 Task: Create a due date automation trigger when advanced on, 2 hours before a card is due add fields with custom field "Resume" set to a number greater or equal to 1 and lower or equal to 10.
Action: Mouse moved to (976, 77)
Screenshot: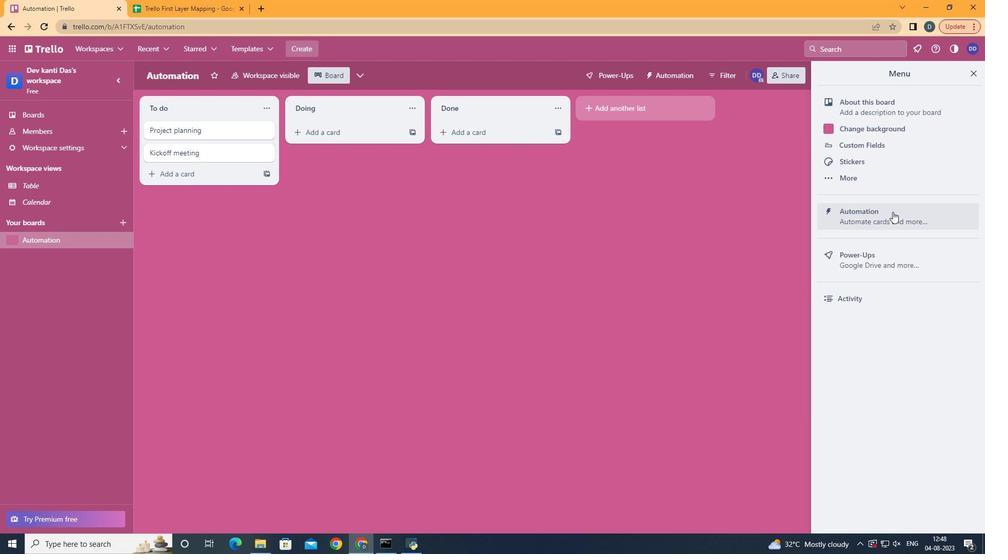 
Action: Mouse pressed left at (976, 77)
Screenshot: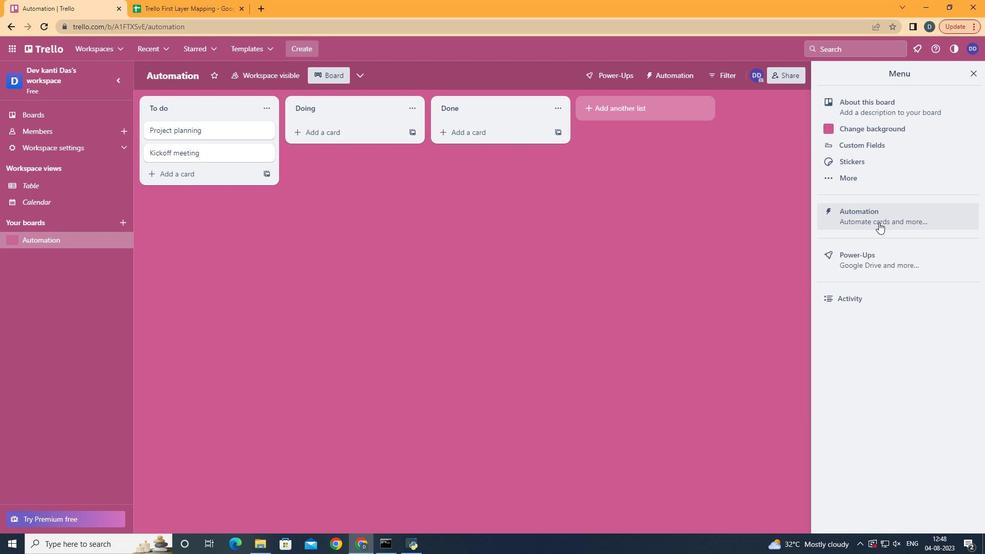 
Action: Mouse moved to (878, 223)
Screenshot: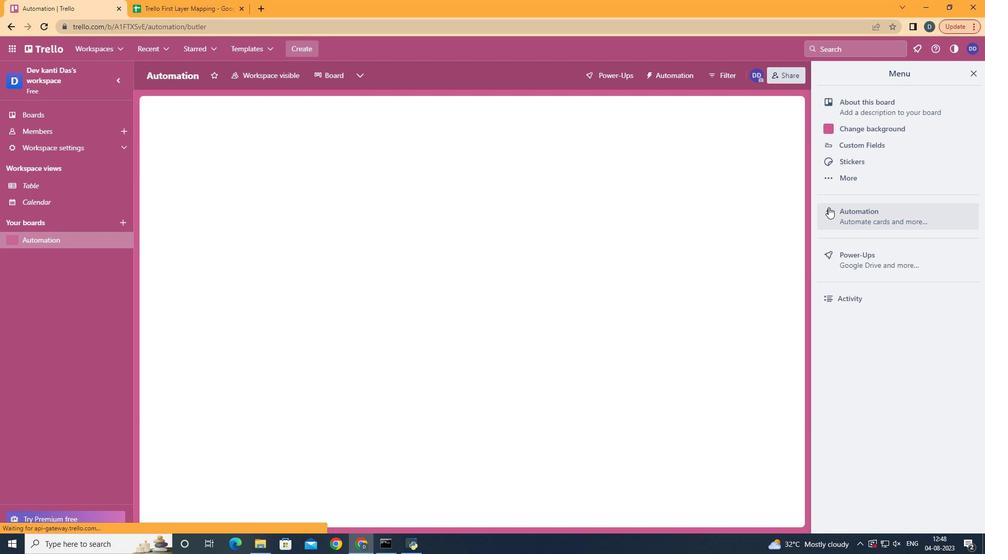 
Action: Mouse pressed left at (878, 223)
Screenshot: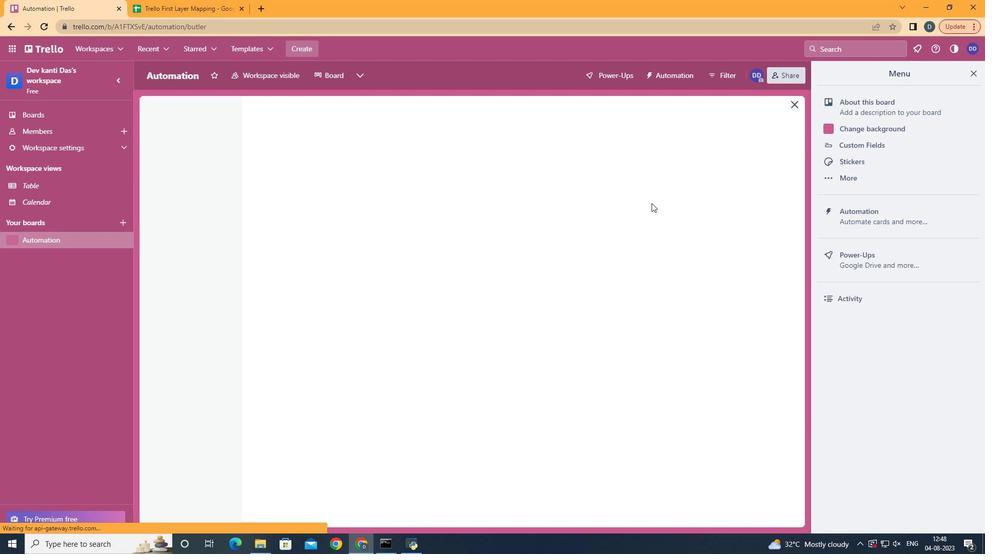 
Action: Mouse moved to (213, 209)
Screenshot: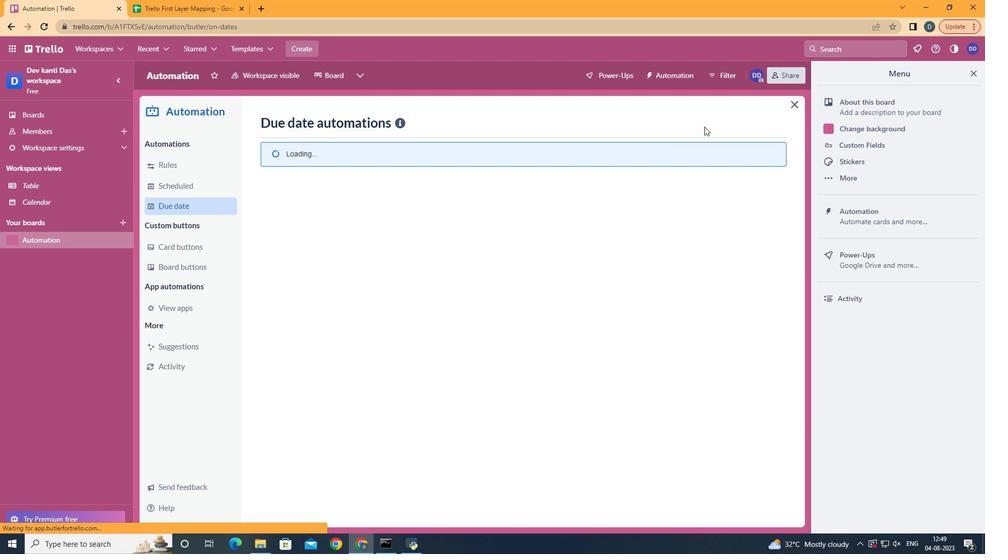 
Action: Mouse pressed left at (213, 209)
Screenshot: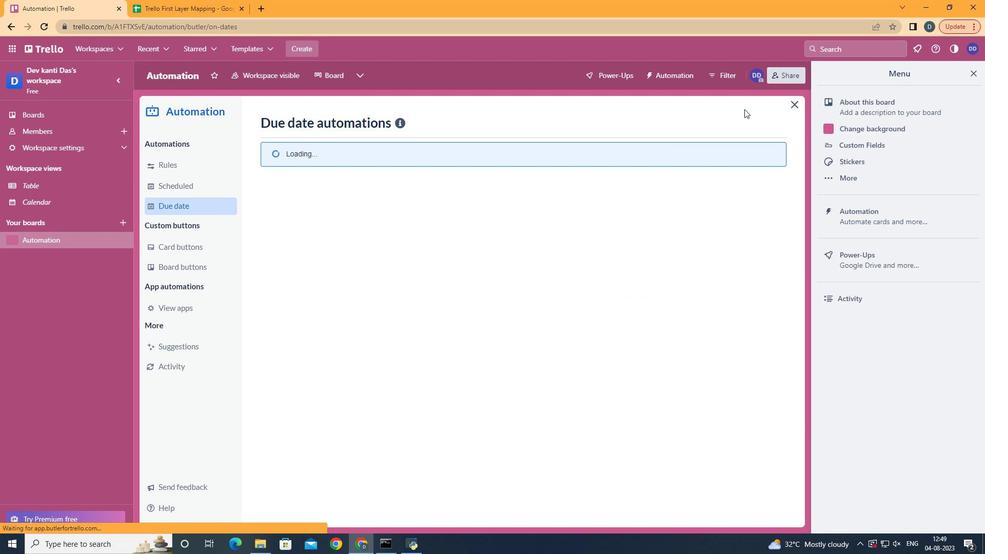 
Action: Mouse moved to (722, 118)
Screenshot: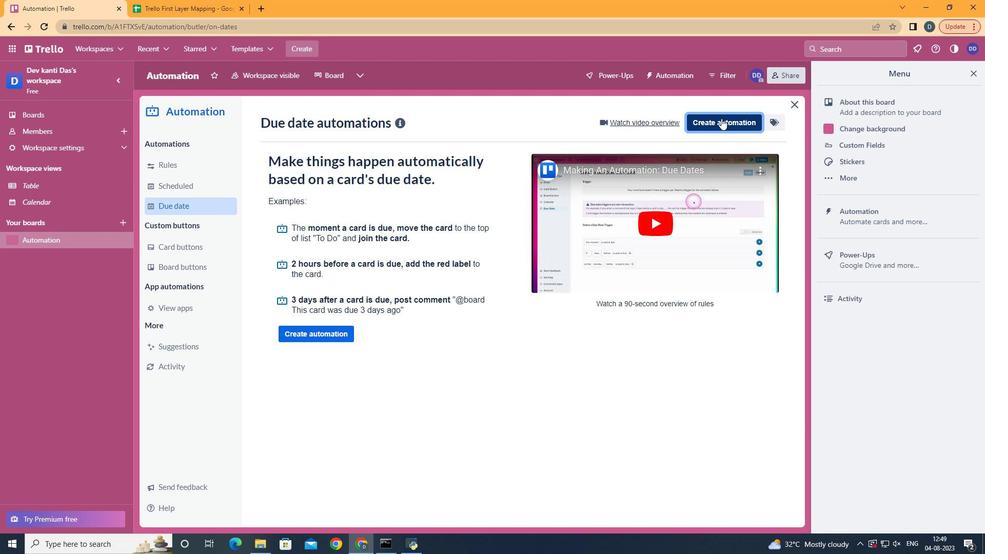 
Action: Mouse pressed left at (722, 118)
Screenshot: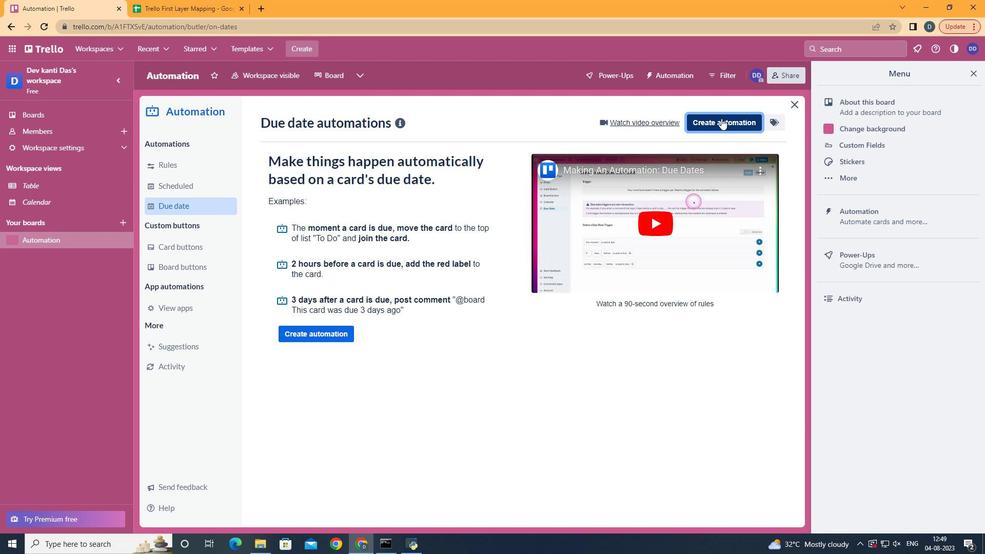
Action: Mouse moved to (458, 216)
Screenshot: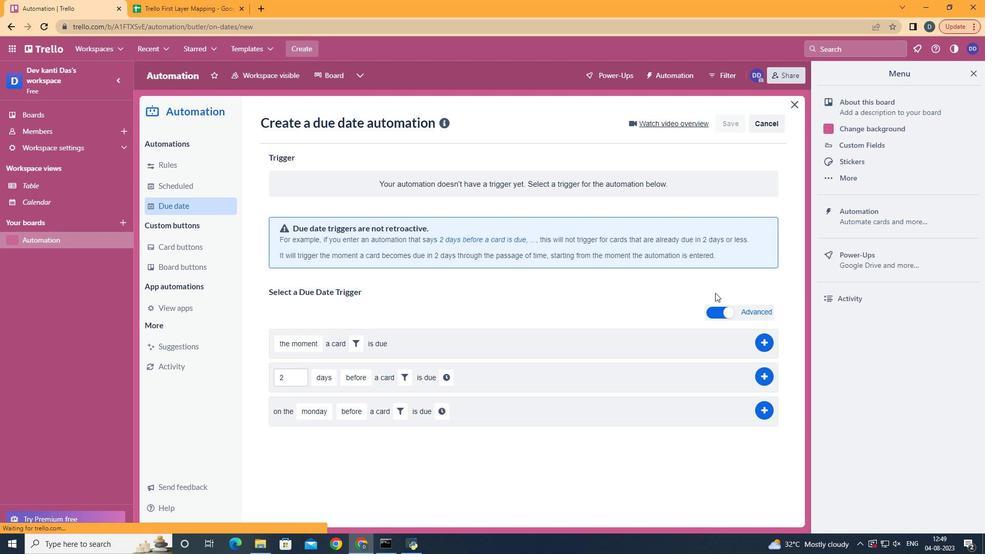 
Action: Mouse pressed left at (458, 216)
Screenshot: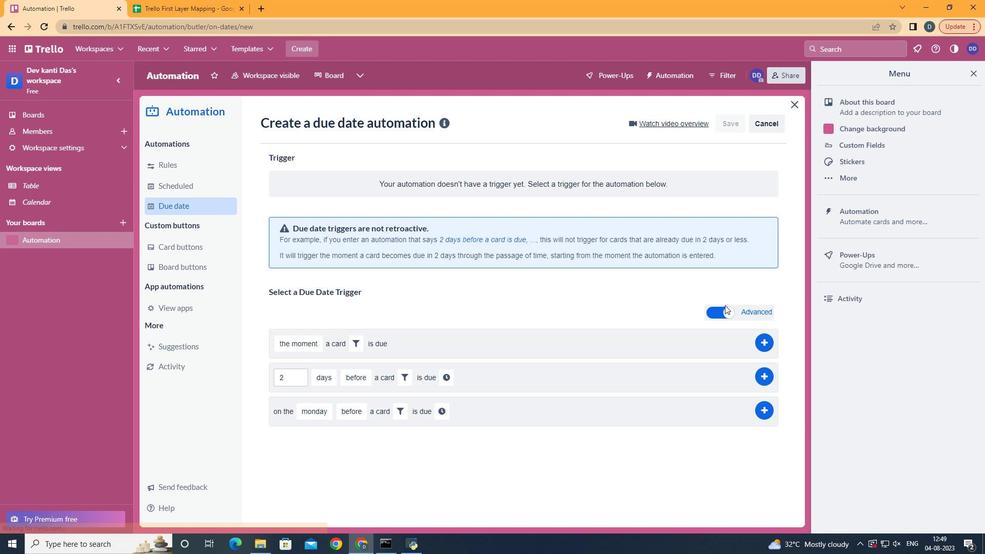 
Action: Mouse moved to (345, 433)
Screenshot: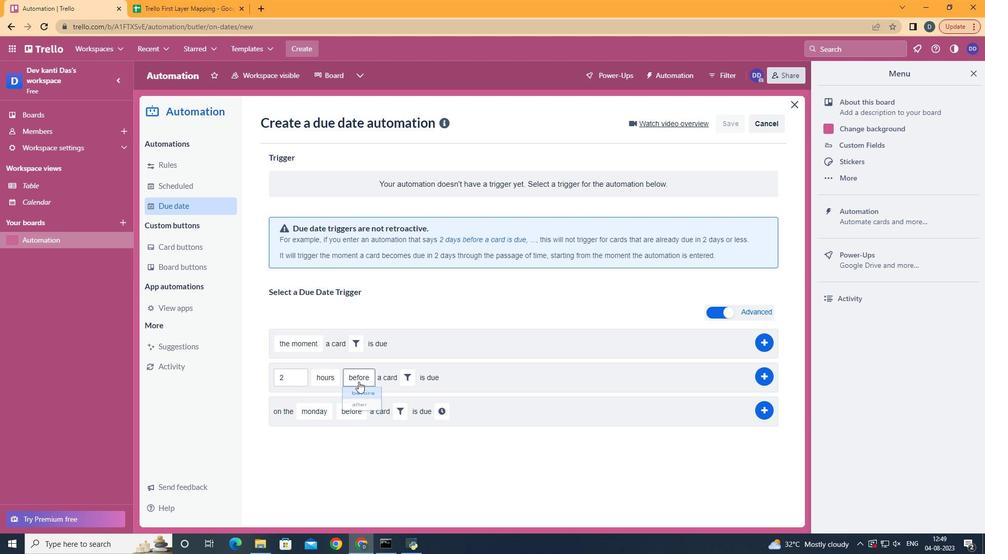 
Action: Mouse pressed left at (345, 433)
Screenshot: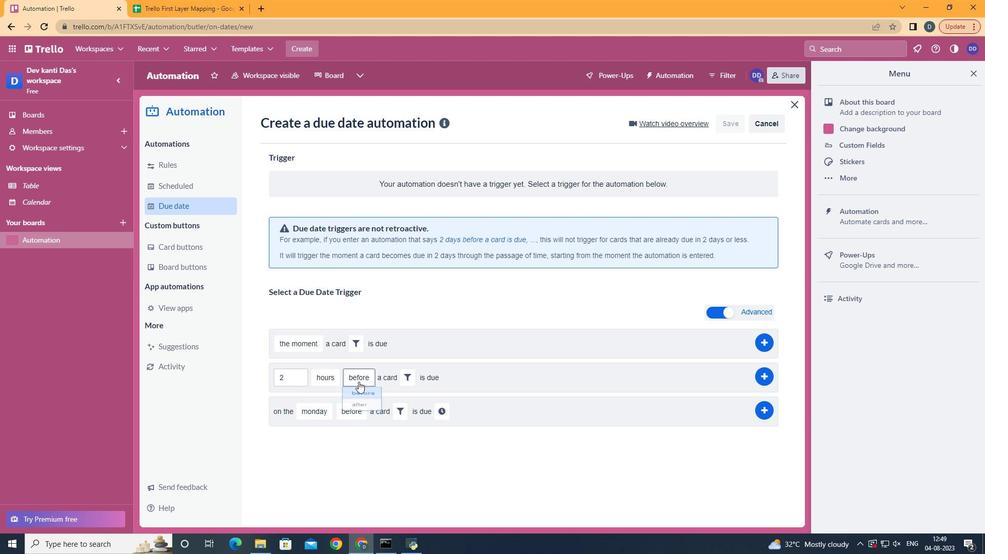 
Action: Mouse moved to (364, 401)
Screenshot: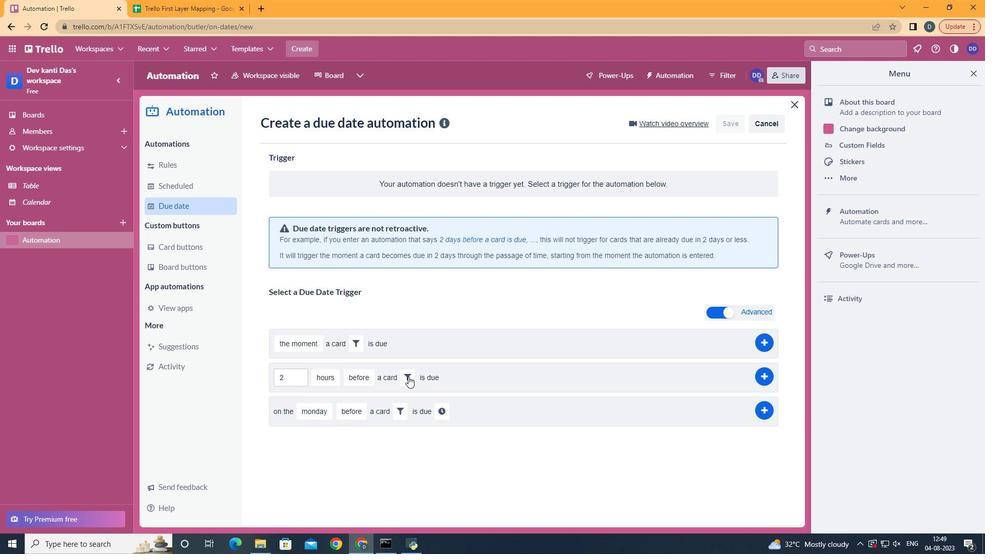 
Action: Mouse pressed left at (364, 401)
Screenshot: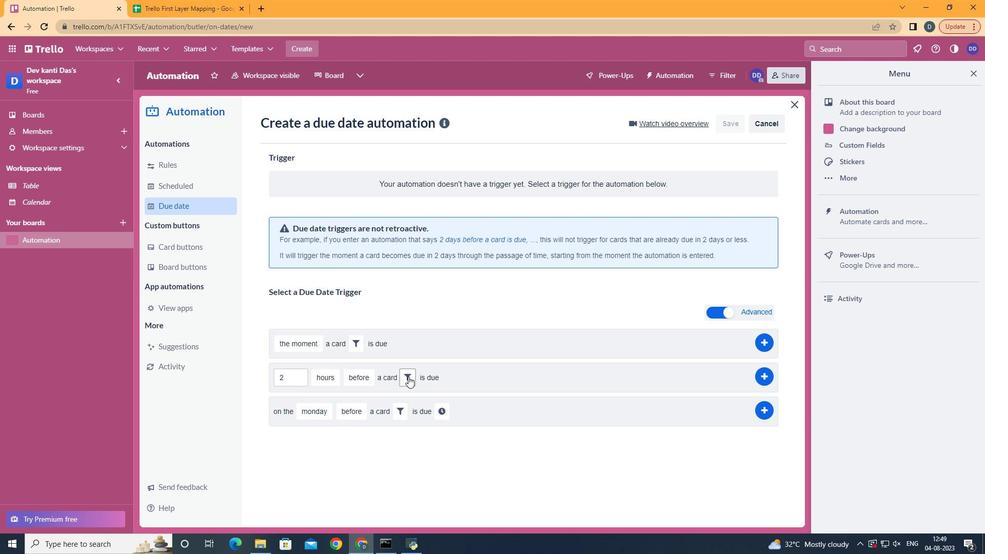 
Action: Mouse moved to (407, 376)
Screenshot: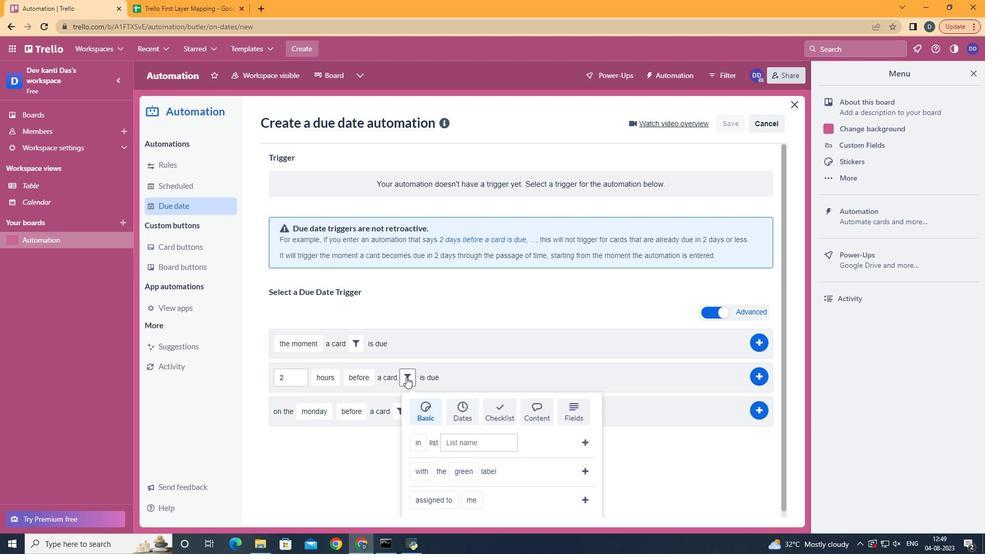
Action: Mouse pressed left at (407, 376)
Screenshot: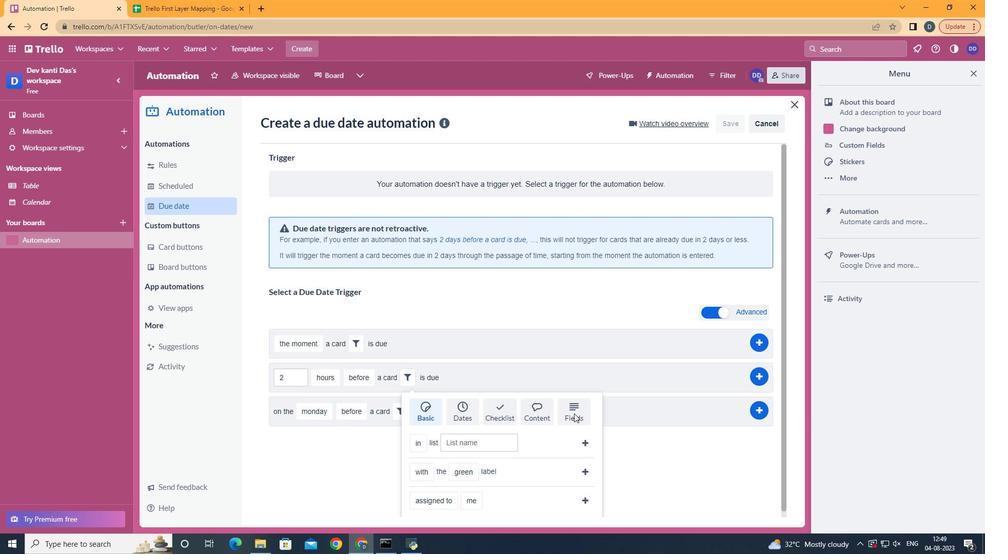 
Action: Mouse moved to (578, 413)
Screenshot: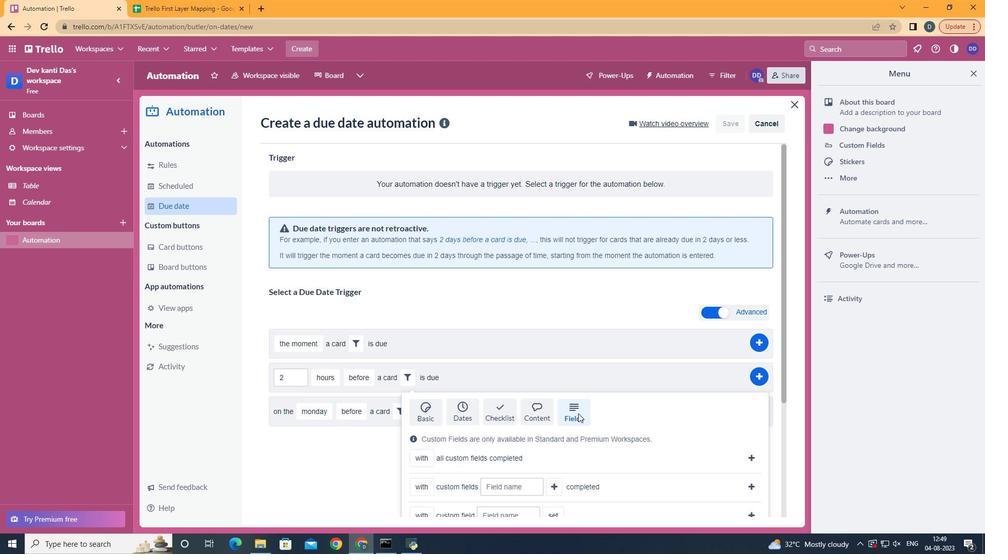 
Action: Mouse pressed left at (578, 413)
Screenshot: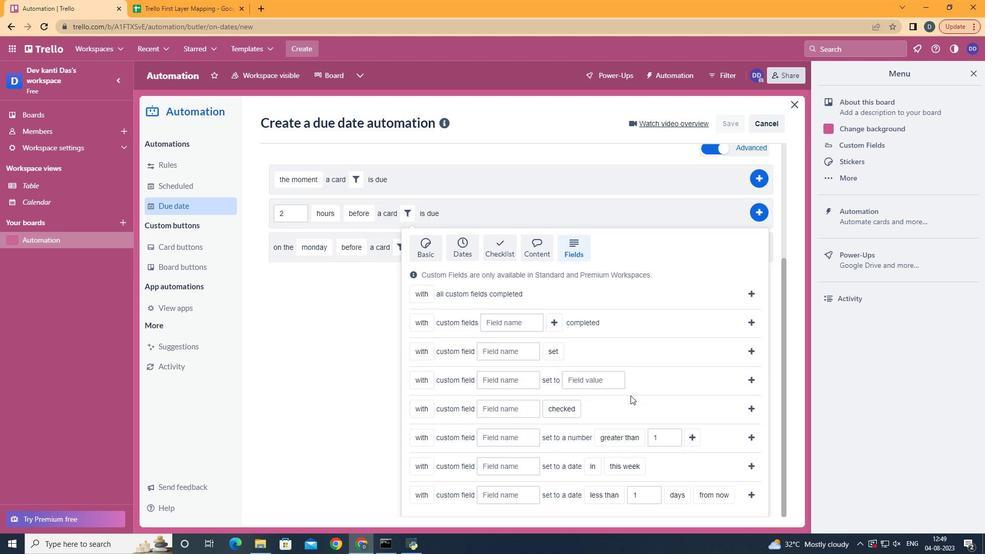 
Action: Mouse scrolled (578, 413) with delta (0, 0)
Screenshot: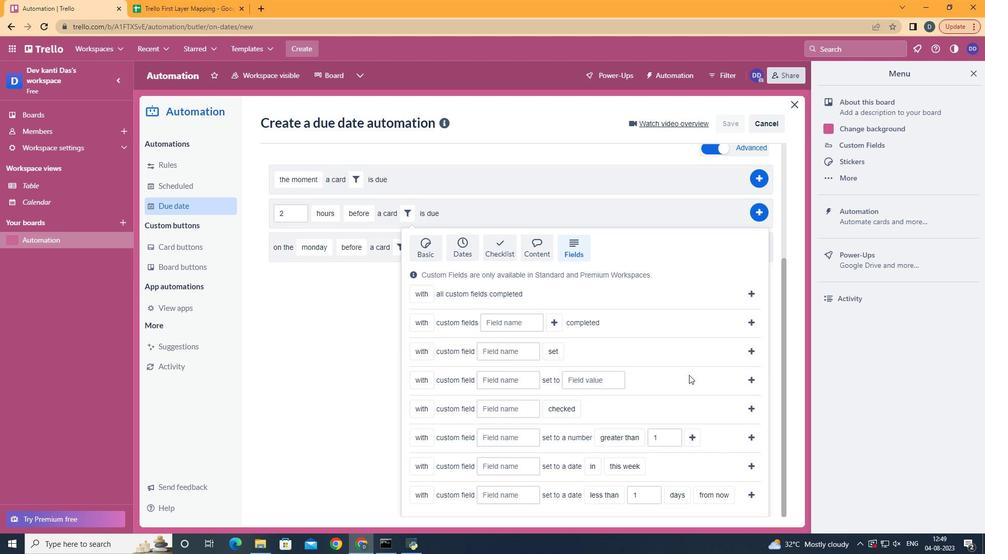 
Action: Mouse scrolled (578, 413) with delta (0, 0)
Screenshot: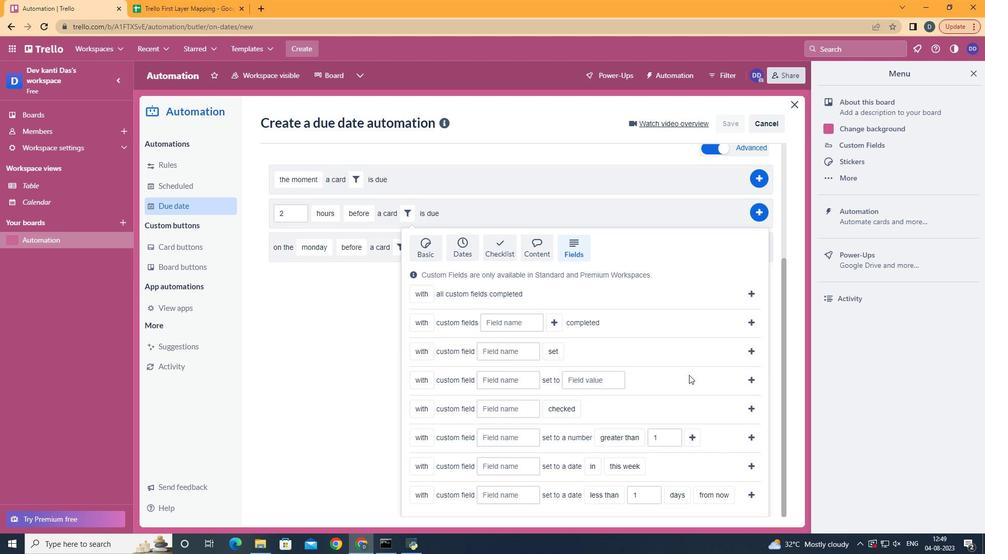 
Action: Mouse scrolled (578, 413) with delta (0, 0)
Screenshot: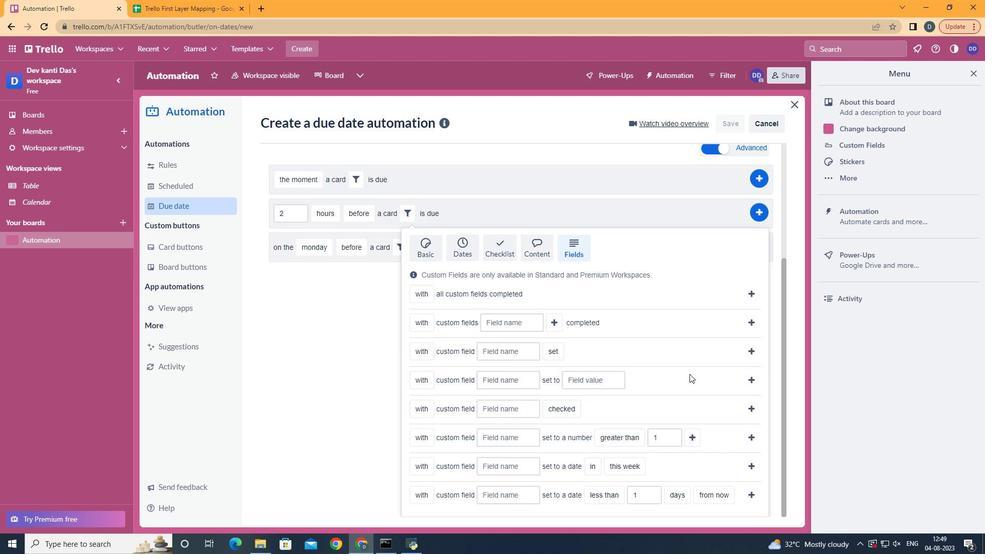 
Action: Mouse scrolled (578, 413) with delta (0, 0)
Screenshot: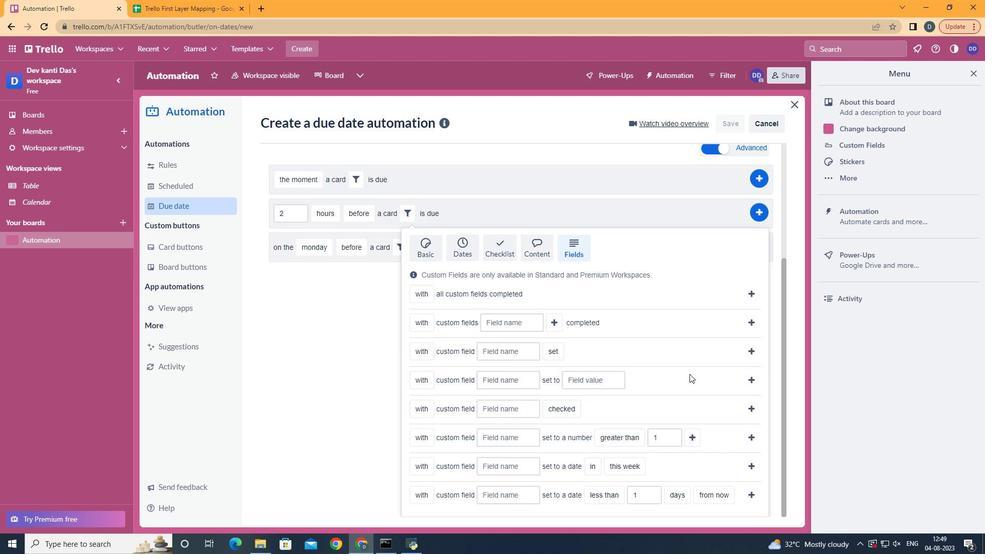 
Action: Mouse scrolled (578, 413) with delta (0, 0)
Screenshot: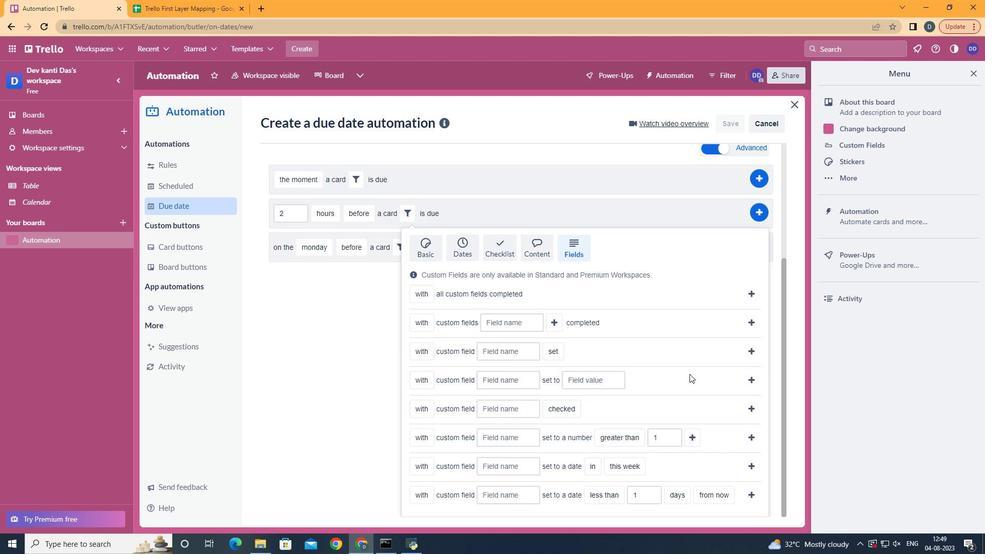 
Action: Mouse moved to (428, 454)
Screenshot: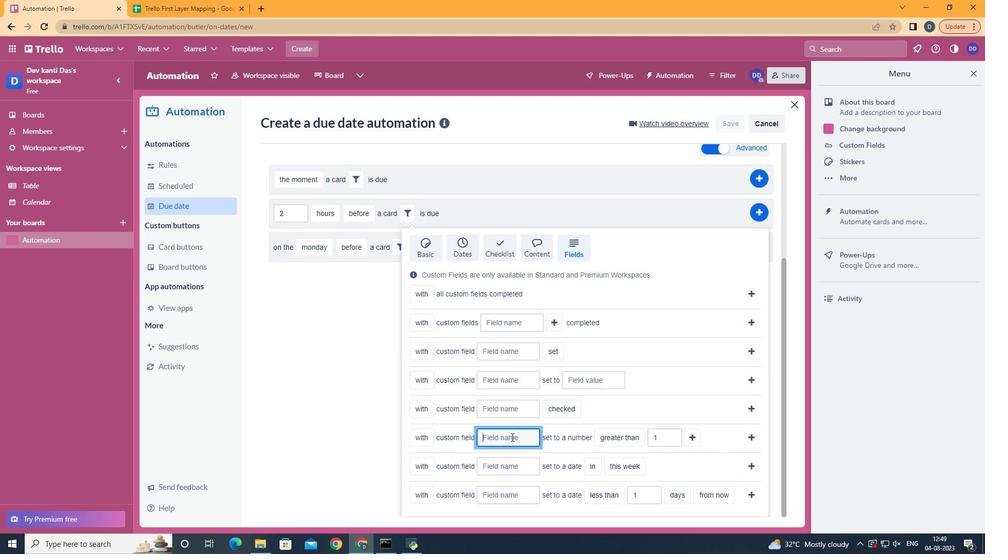 
Action: Mouse pressed left at (428, 454)
Screenshot: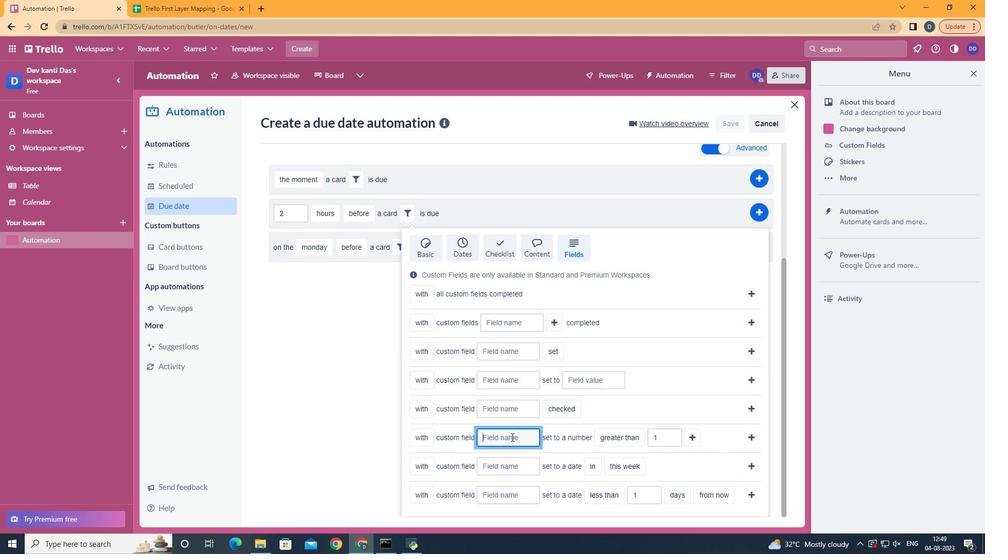 
Action: Mouse moved to (511, 437)
Screenshot: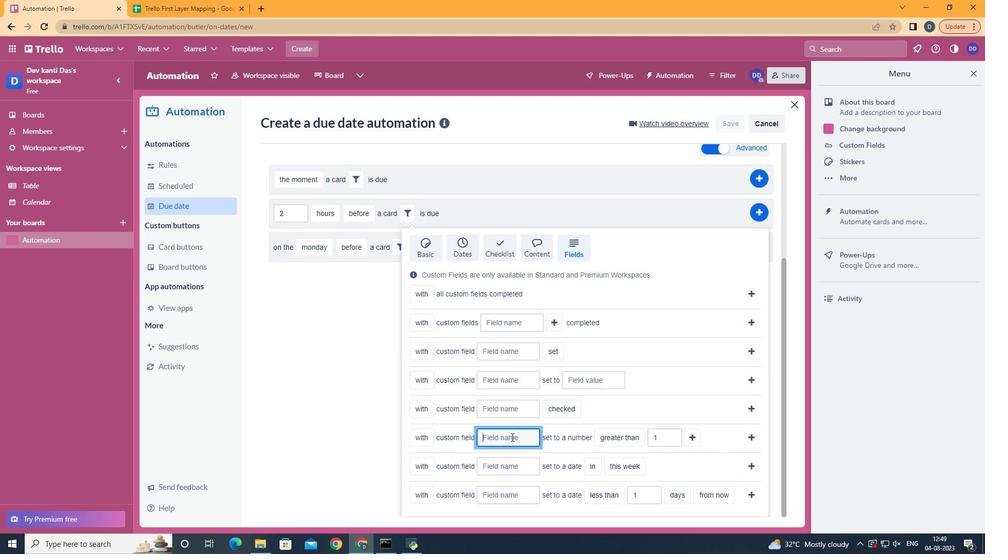 
Action: Mouse pressed left at (511, 437)
Screenshot: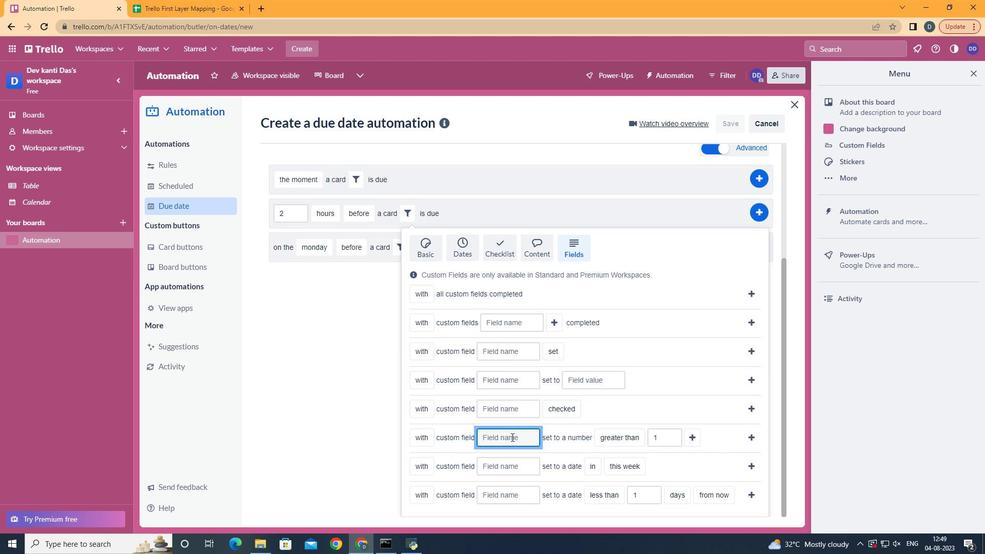 
Action: Key pressed <Key.shift>Resume
Screenshot: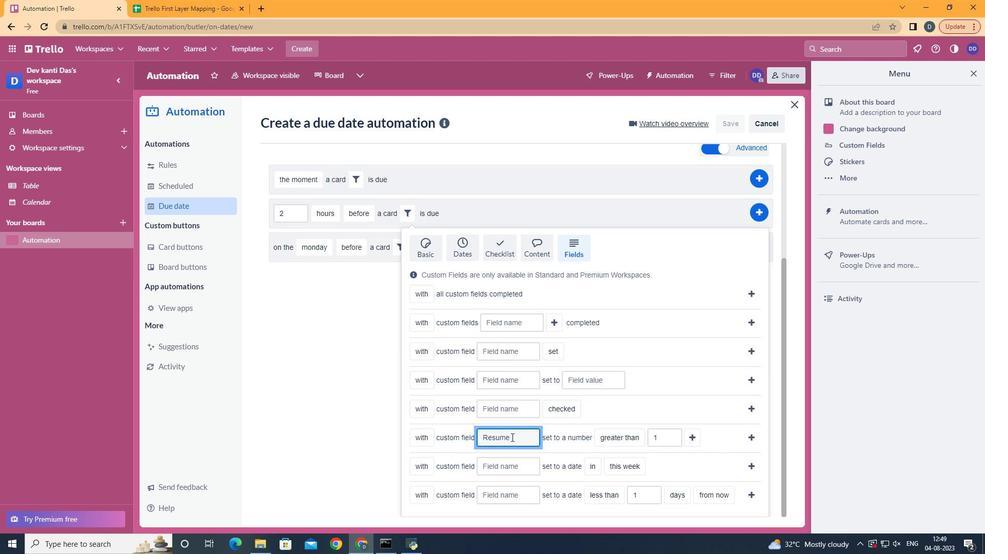
Action: Mouse moved to (649, 374)
Screenshot: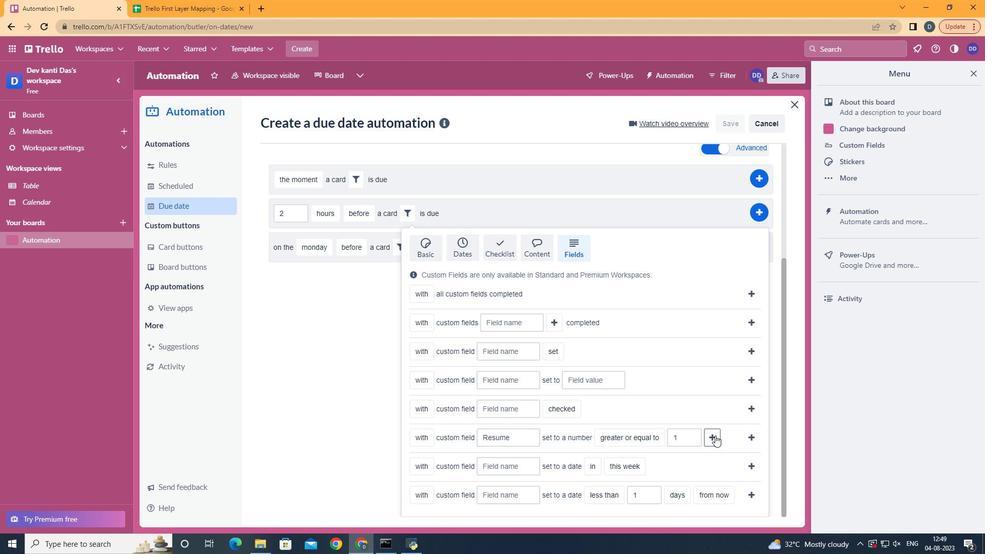 
Action: Mouse pressed left at (649, 374)
Screenshot: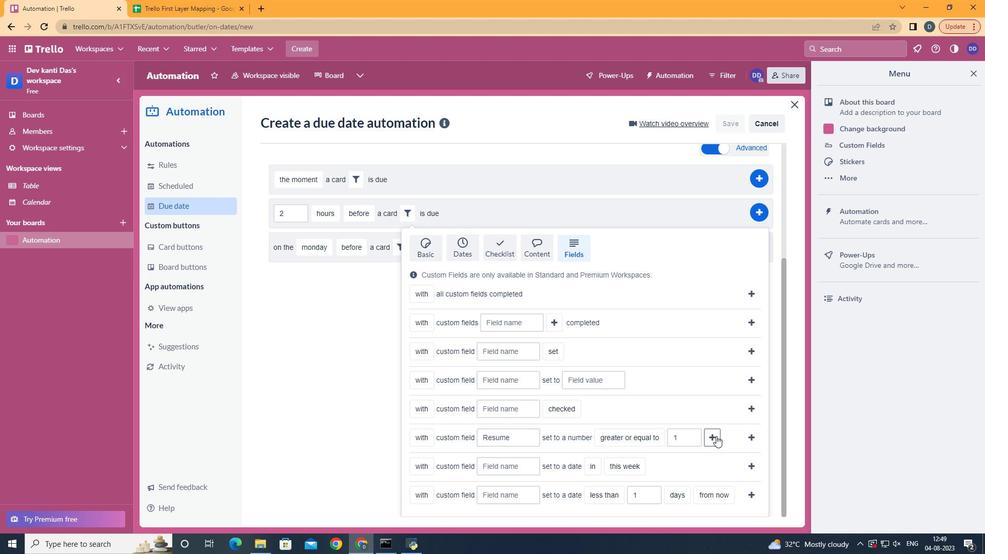 
Action: Mouse moved to (717, 436)
Screenshot: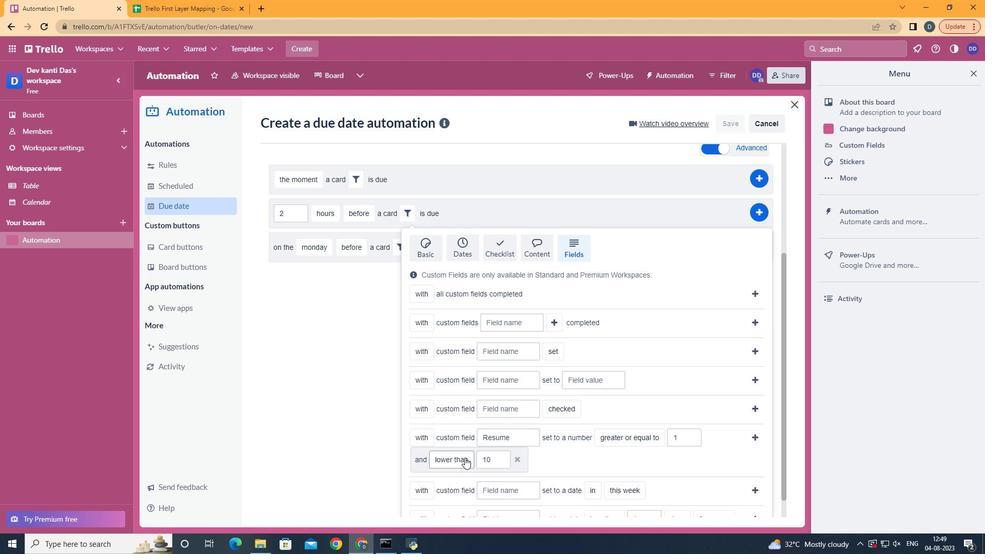 
Action: Mouse pressed left at (717, 436)
Screenshot: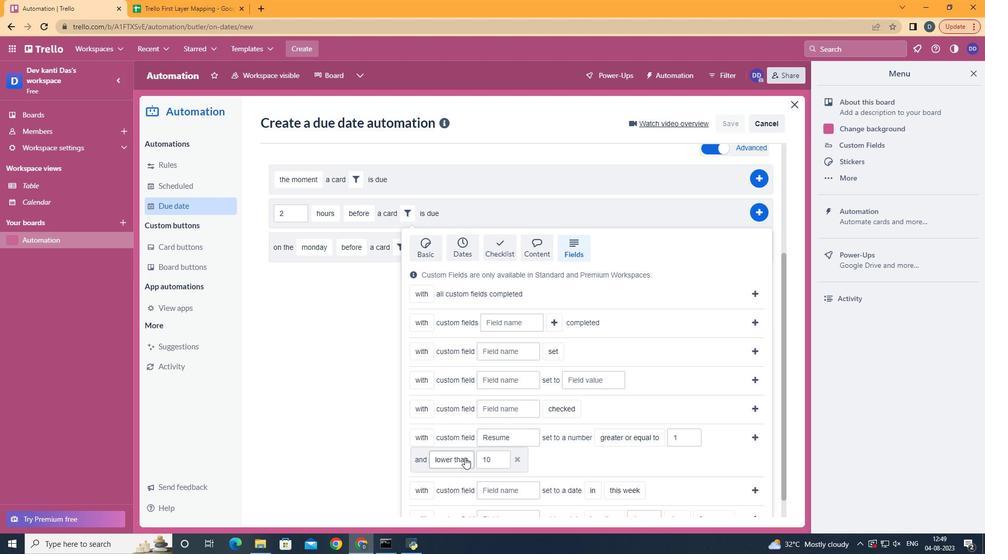 
Action: Mouse moved to (467, 395)
Screenshot: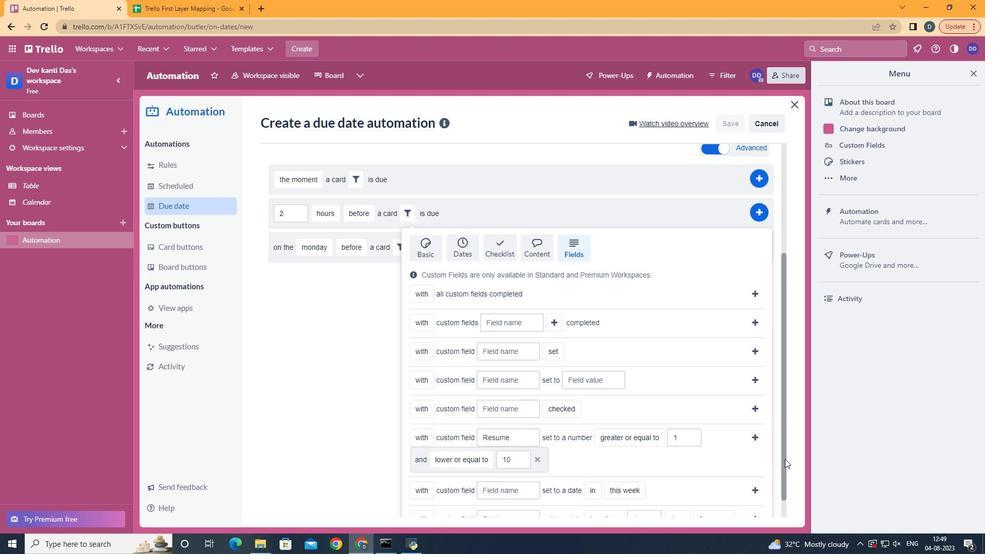 
Action: Mouse pressed left at (467, 395)
Screenshot: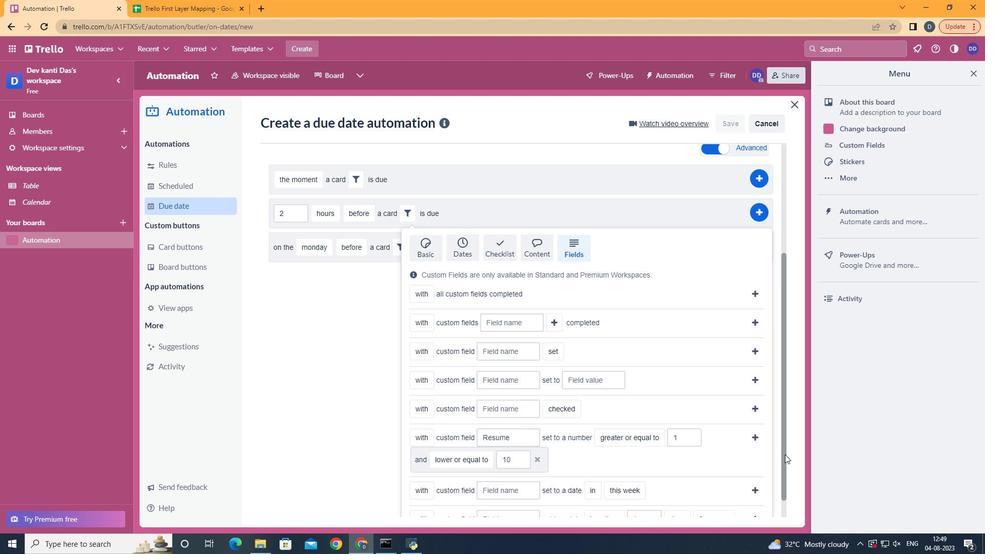 
Action: Mouse moved to (759, 435)
Screenshot: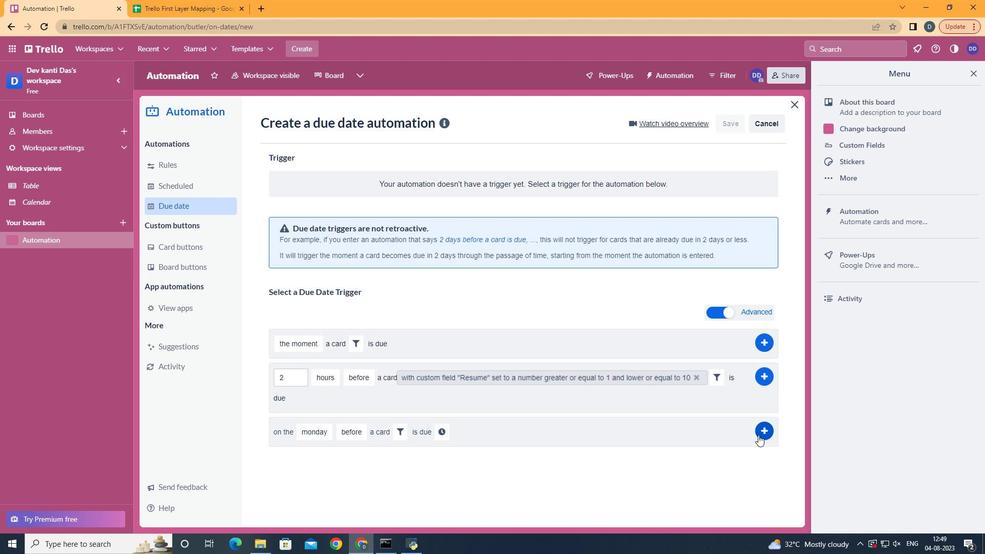 
Action: Mouse pressed left at (759, 435)
Screenshot: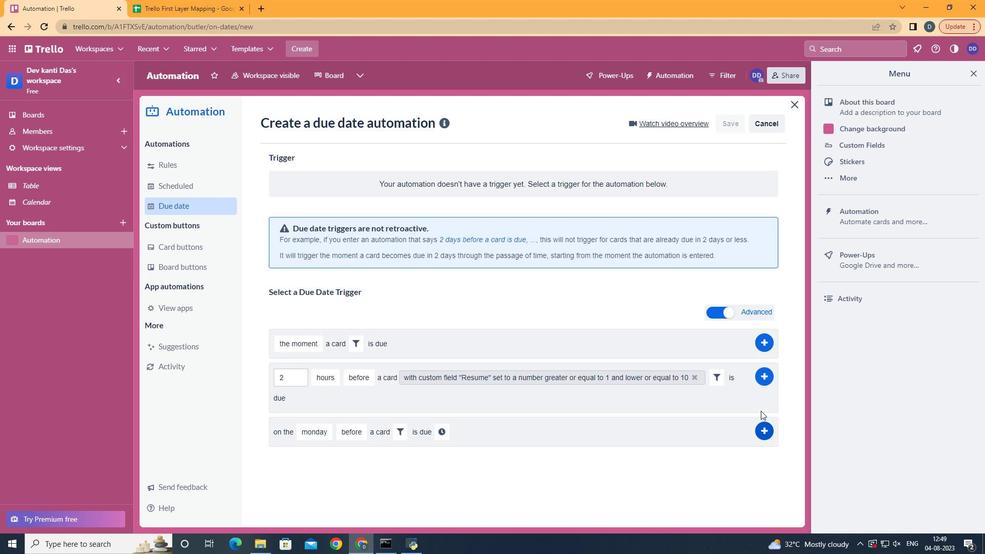 
Action: Mouse moved to (764, 383)
Screenshot: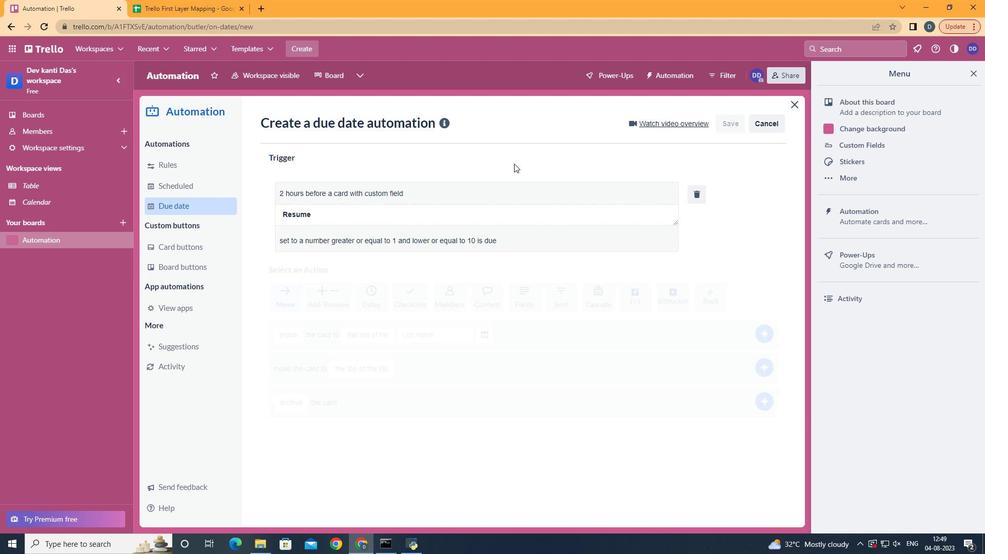 
Action: Mouse pressed left at (764, 383)
Screenshot: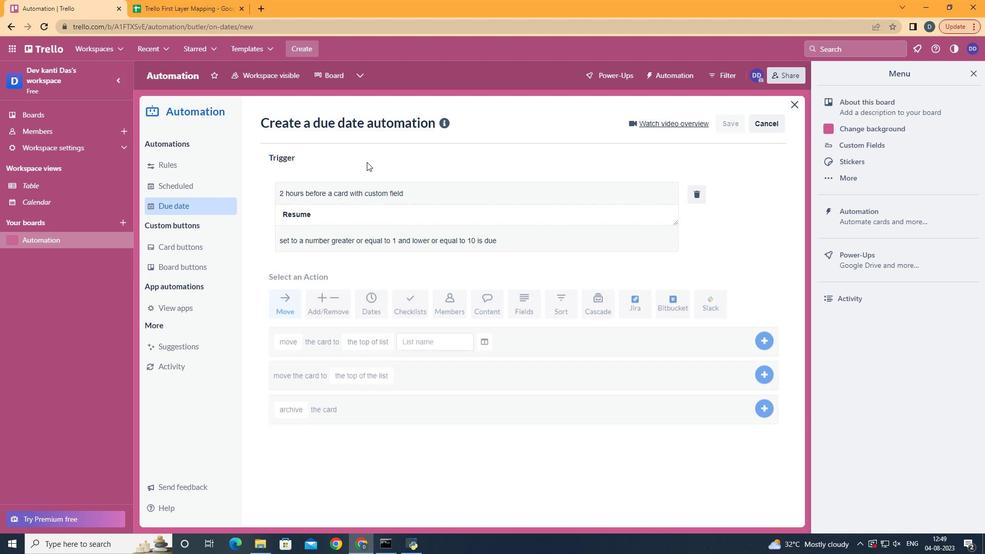 
Action: Mouse moved to (479, 245)
Screenshot: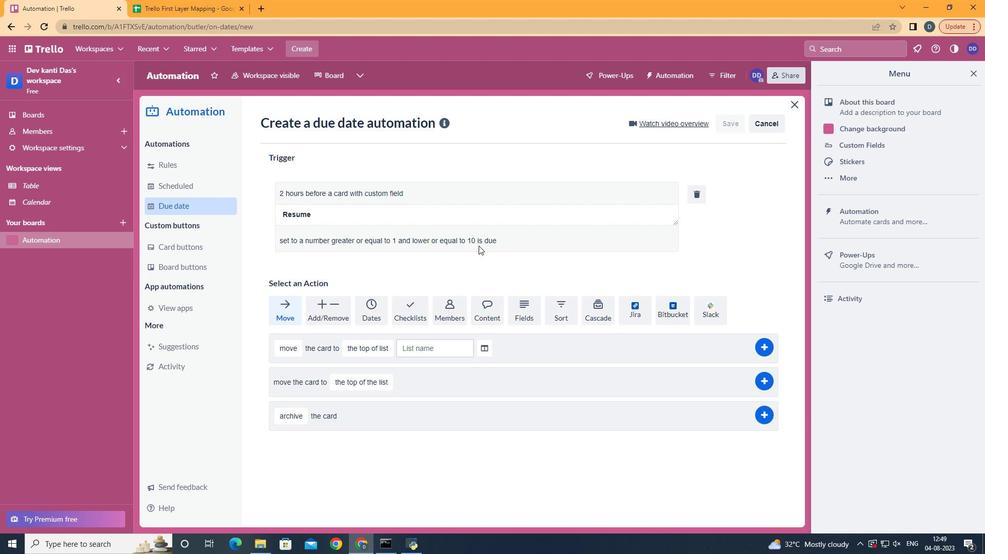 
